 Task: Add Cover Blue to Card Card0050 in Board Board0043 in Workspace Development in Trello
Action: Mouse moved to (499, 72)
Screenshot: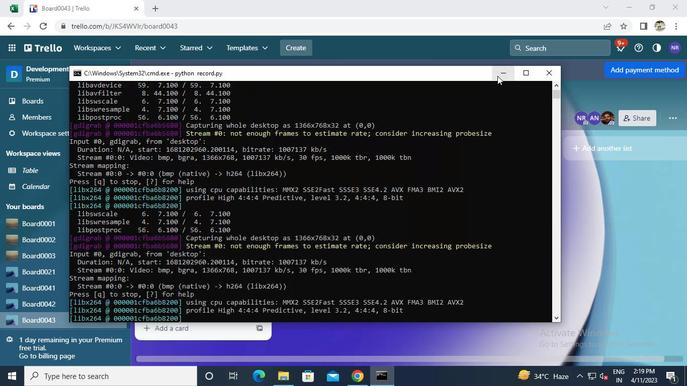 
Action: Mouse pressed left at (499, 72)
Screenshot: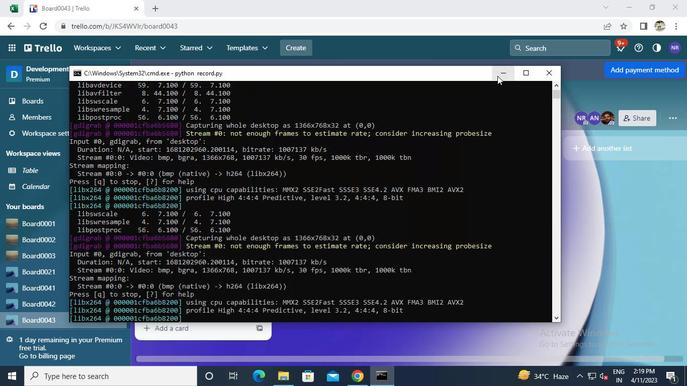 
Action: Mouse moved to (261, 241)
Screenshot: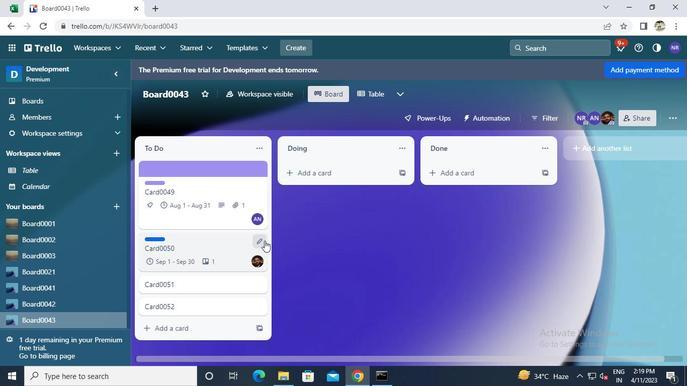 
Action: Mouse pressed left at (261, 241)
Screenshot: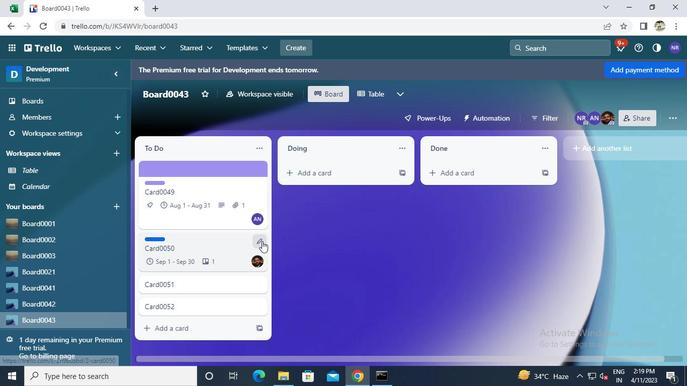 
Action: Mouse moved to (284, 238)
Screenshot: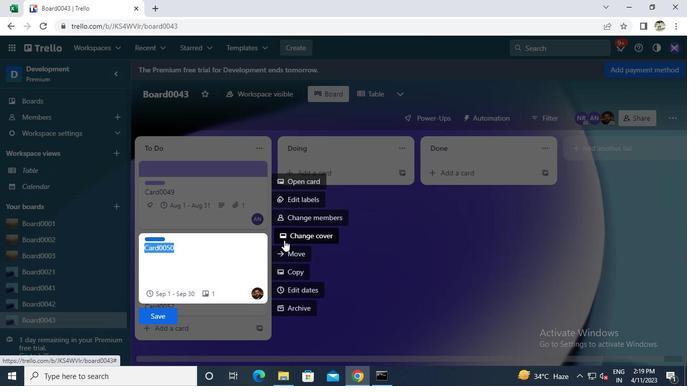
Action: Mouse pressed left at (284, 238)
Screenshot: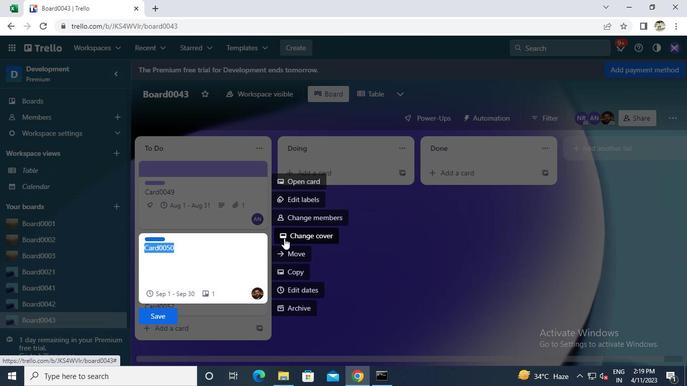 
Action: Mouse moved to (289, 190)
Screenshot: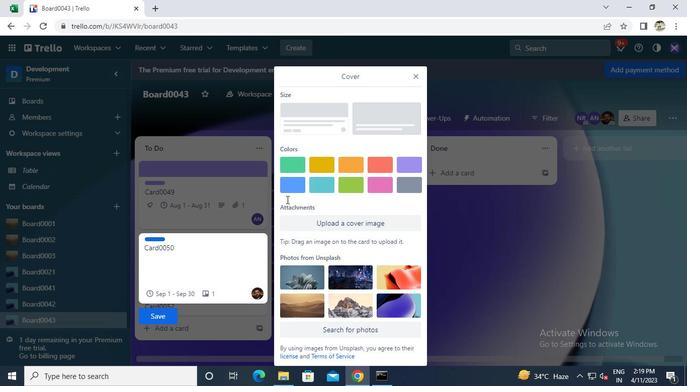 
Action: Mouse pressed left at (289, 190)
Screenshot: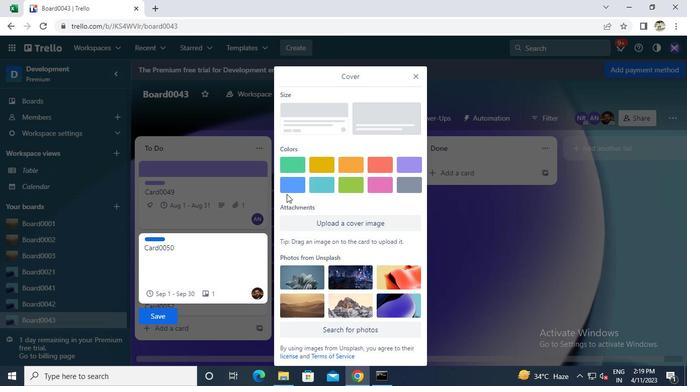 
Action: Mouse moved to (164, 334)
Screenshot: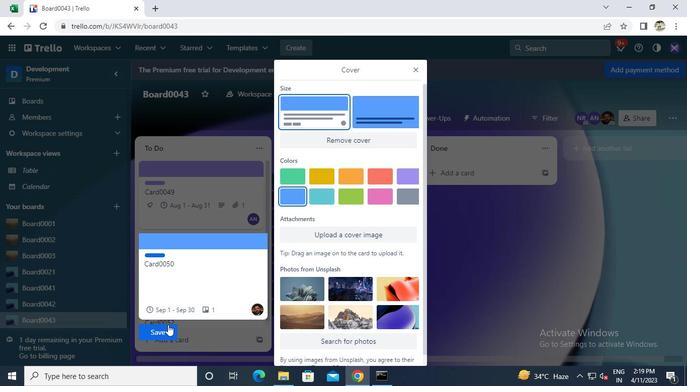
Action: Mouse pressed left at (164, 334)
Screenshot: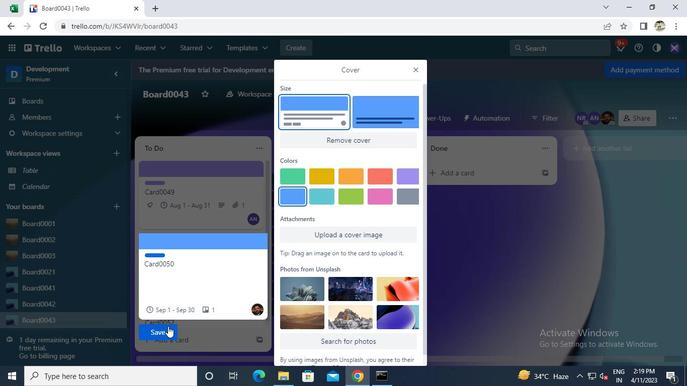 
Action: Mouse moved to (375, 372)
Screenshot: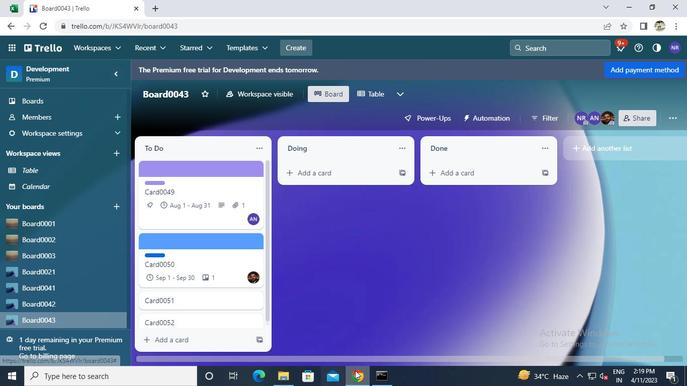 
Action: Mouse pressed left at (375, 372)
Screenshot: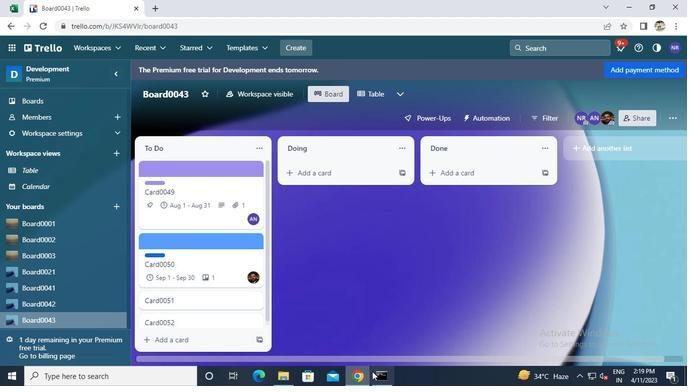 
Action: Mouse moved to (542, 71)
Screenshot: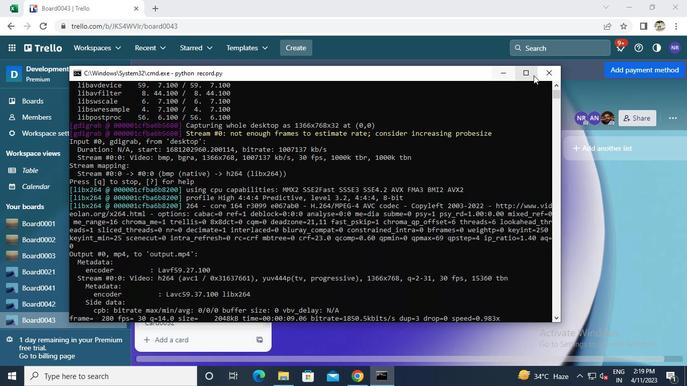 
Action: Mouse pressed left at (542, 71)
Screenshot: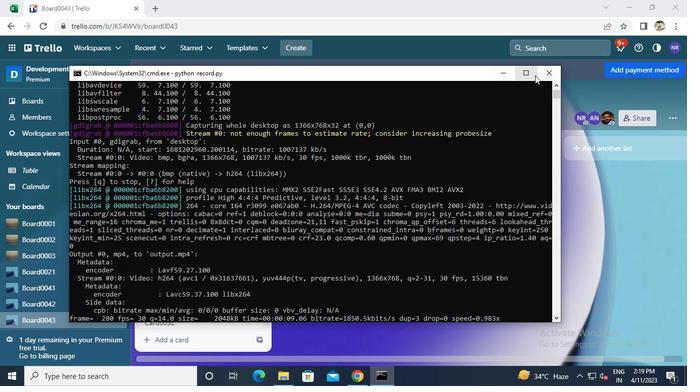 
Action: Mouse moved to (540, 71)
Screenshot: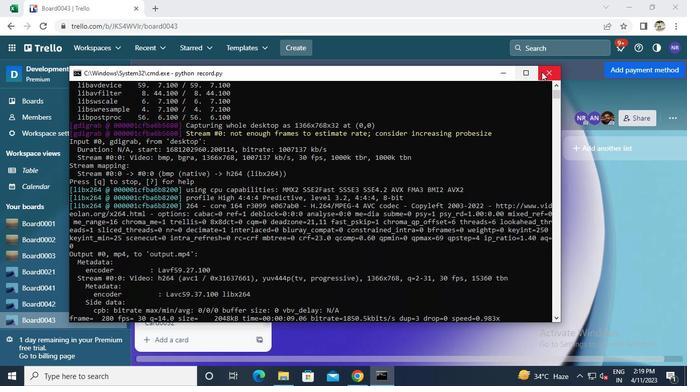 
